 Task: Select a due date automation when advanced on, the moment a card is due add content with a name or a description starting with resume.
Action: Mouse moved to (993, 74)
Screenshot: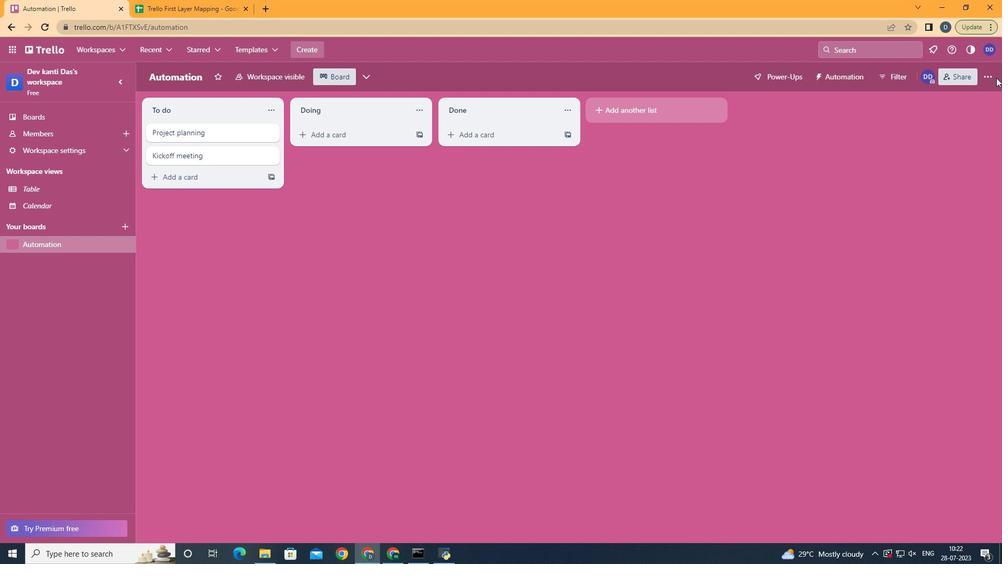 
Action: Mouse pressed left at (993, 74)
Screenshot: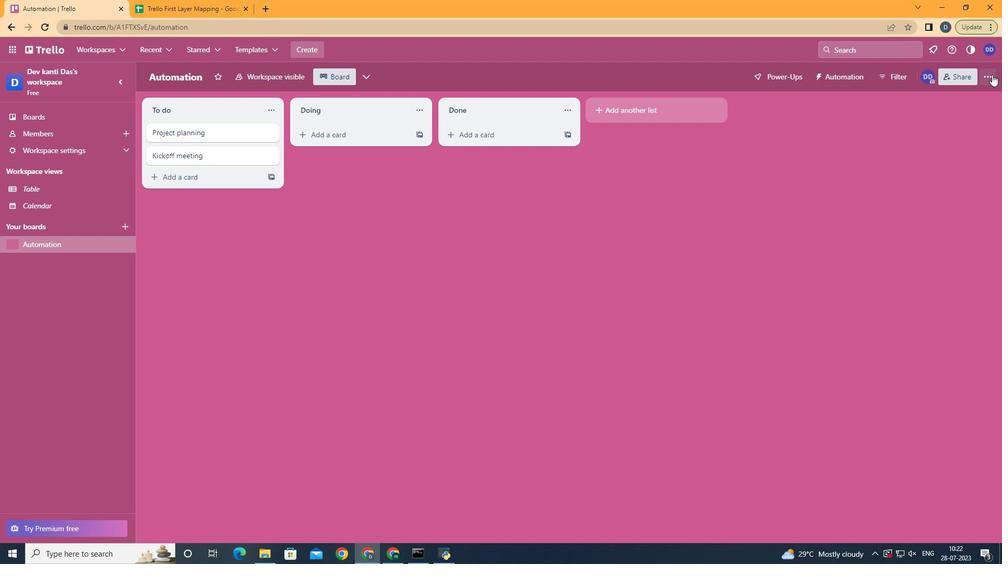 
Action: Mouse moved to (906, 226)
Screenshot: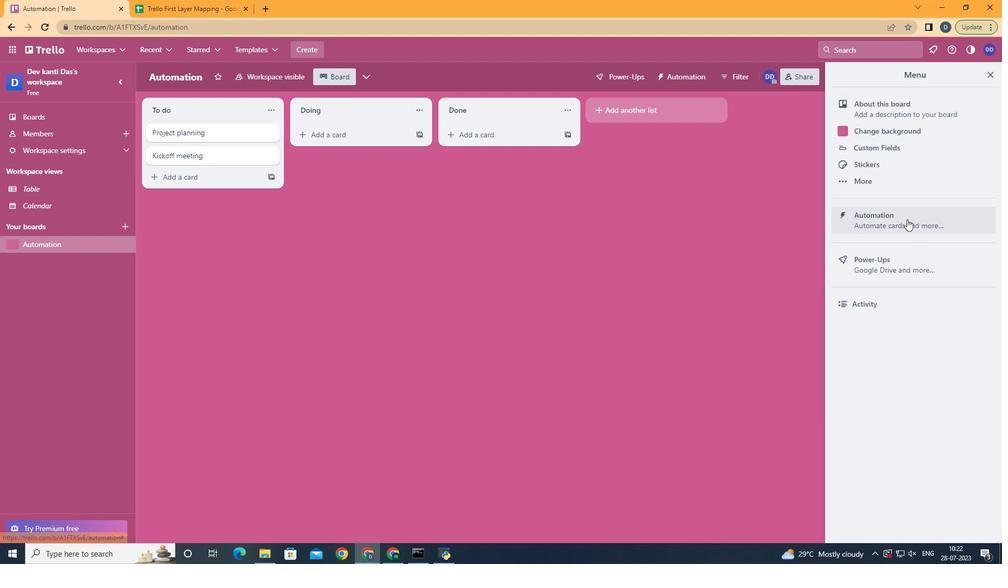 
Action: Mouse pressed left at (906, 226)
Screenshot: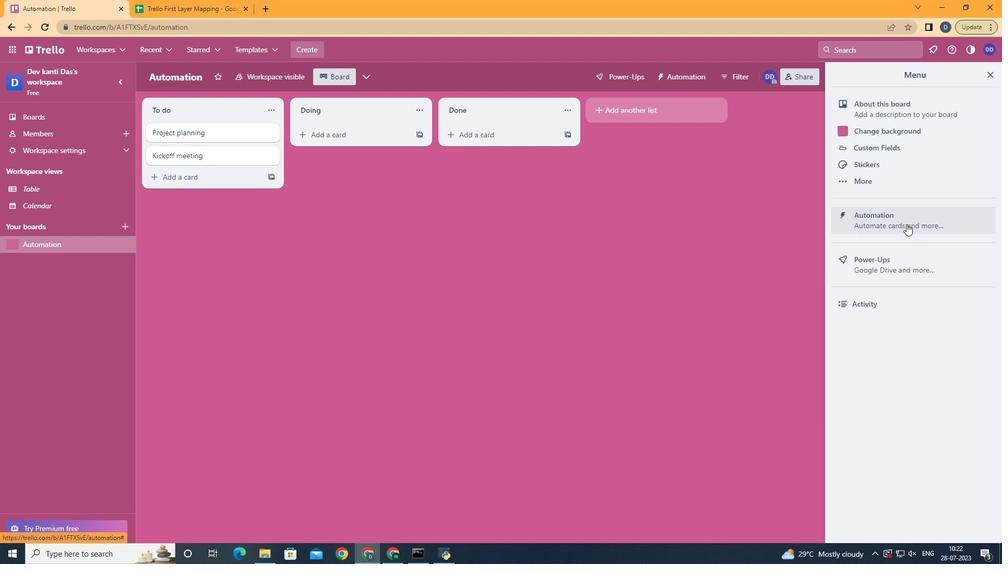 
Action: Mouse moved to (206, 203)
Screenshot: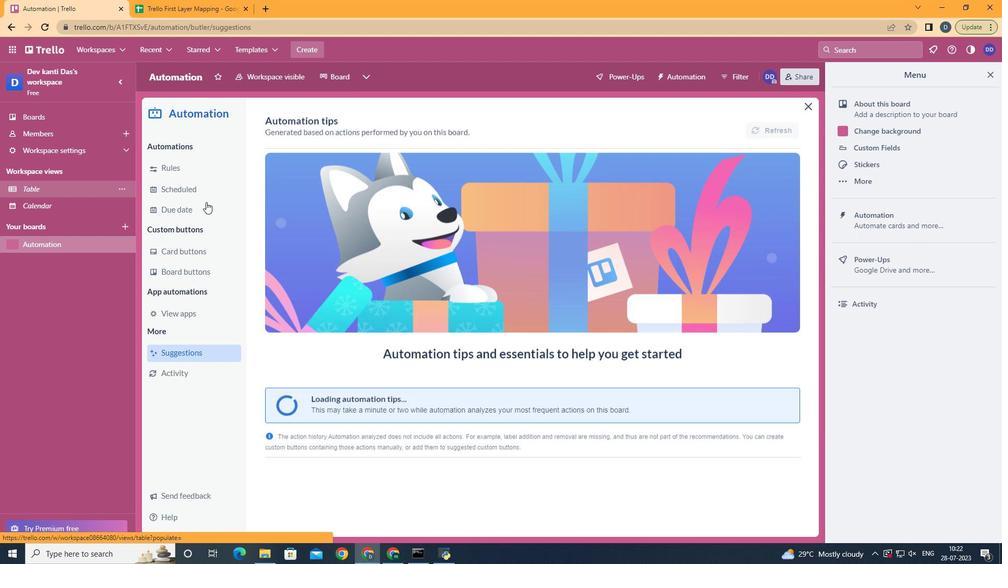 
Action: Mouse pressed left at (206, 203)
Screenshot: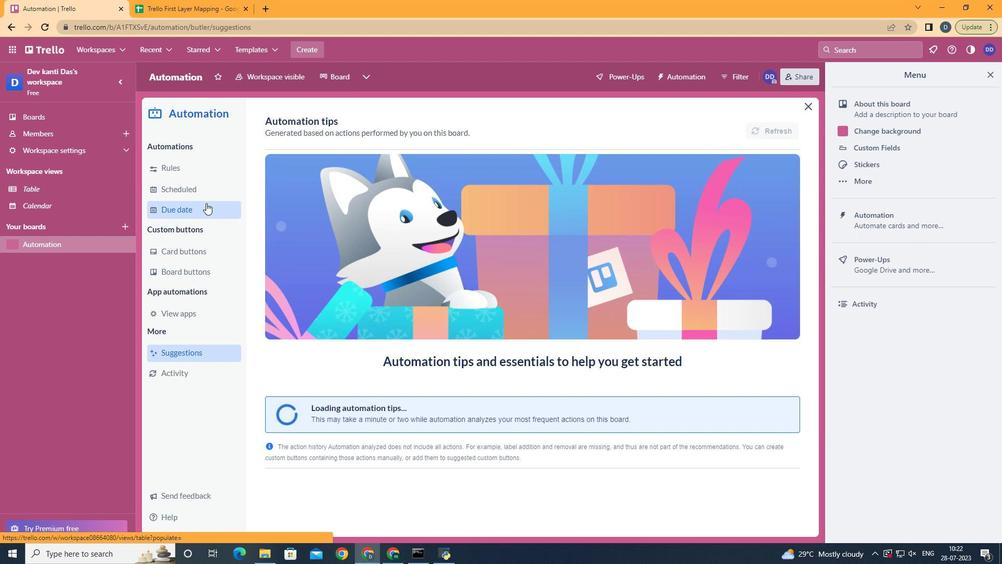 
Action: Mouse moved to (759, 125)
Screenshot: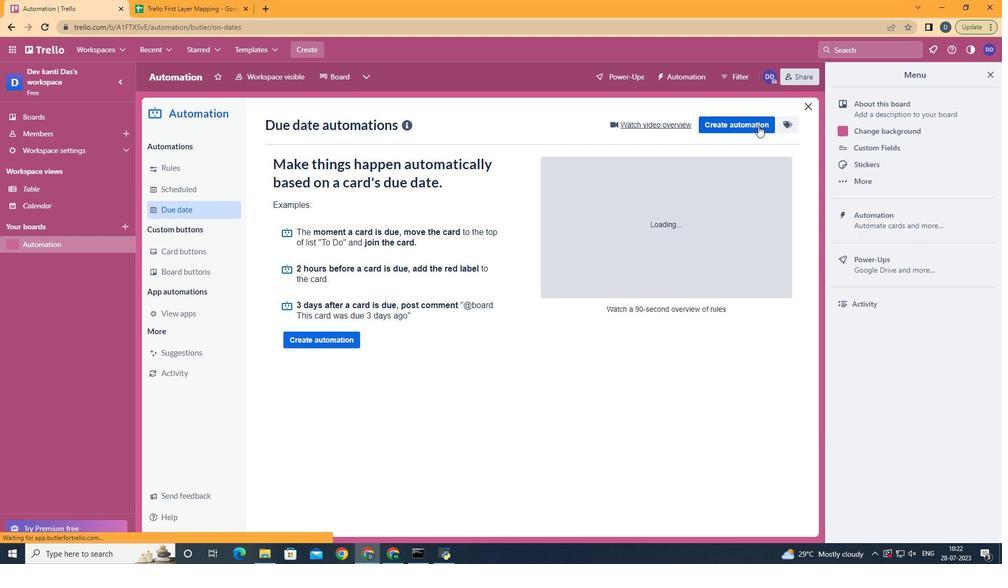 
Action: Mouse pressed left at (759, 125)
Screenshot: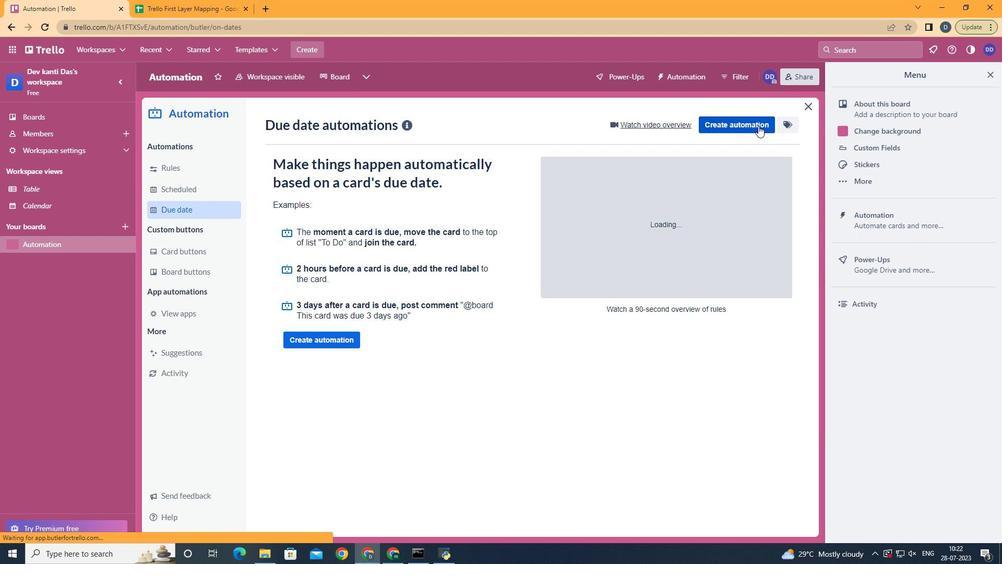 
Action: Mouse moved to (506, 230)
Screenshot: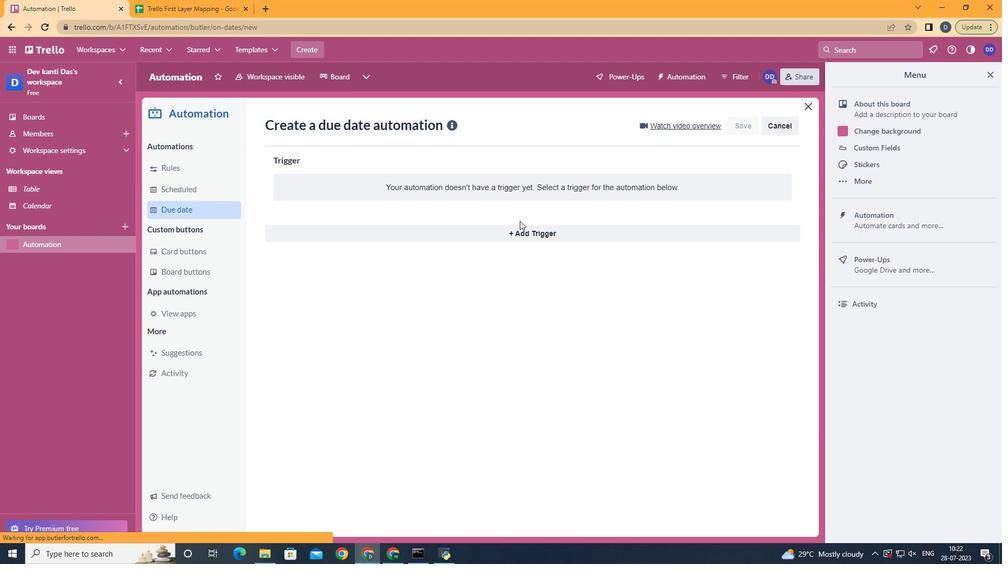 
Action: Mouse pressed left at (506, 230)
Screenshot: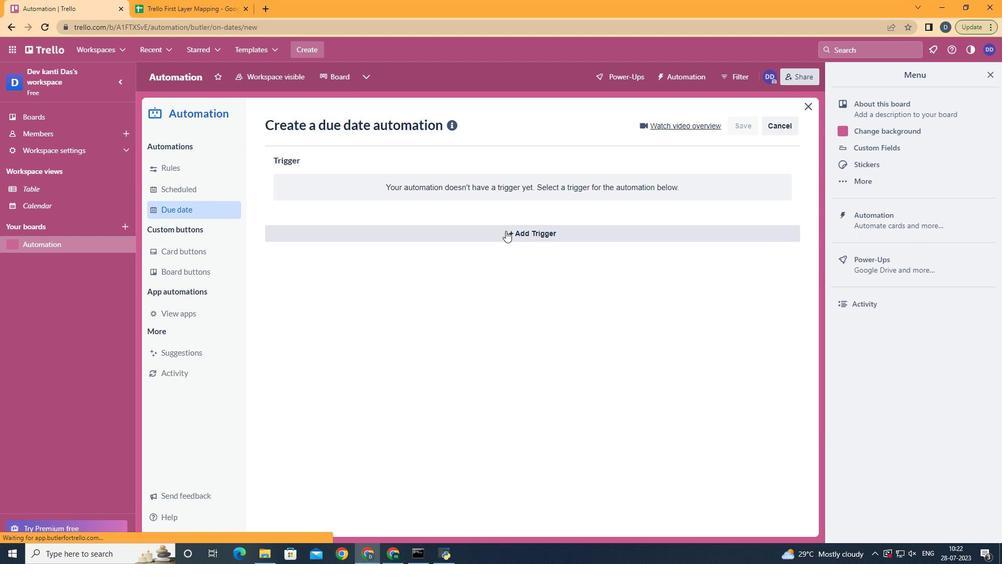 
Action: Mouse moved to (302, 385)
Screenshot: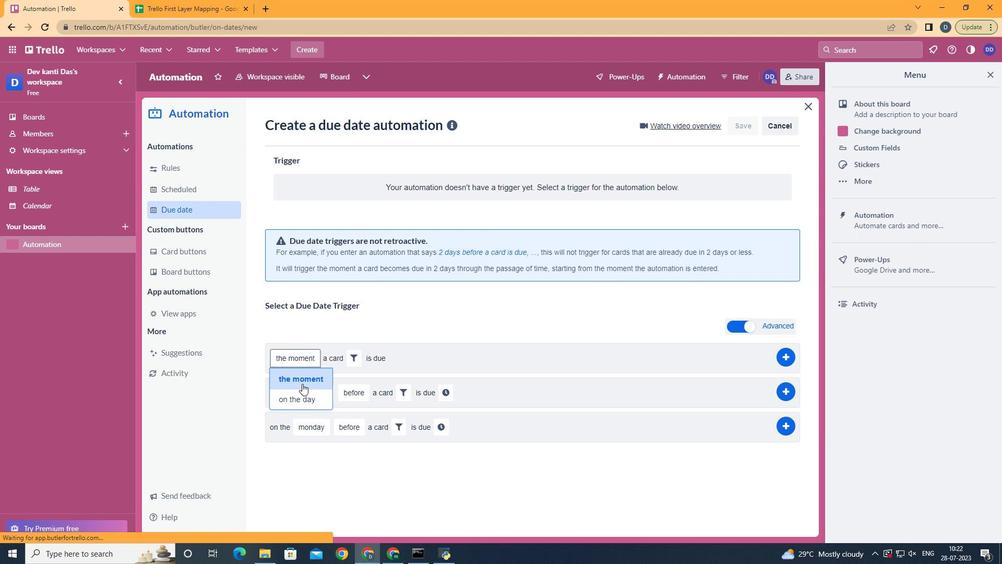
Action: Mouse pressed left at (302, 385)
Screenshot: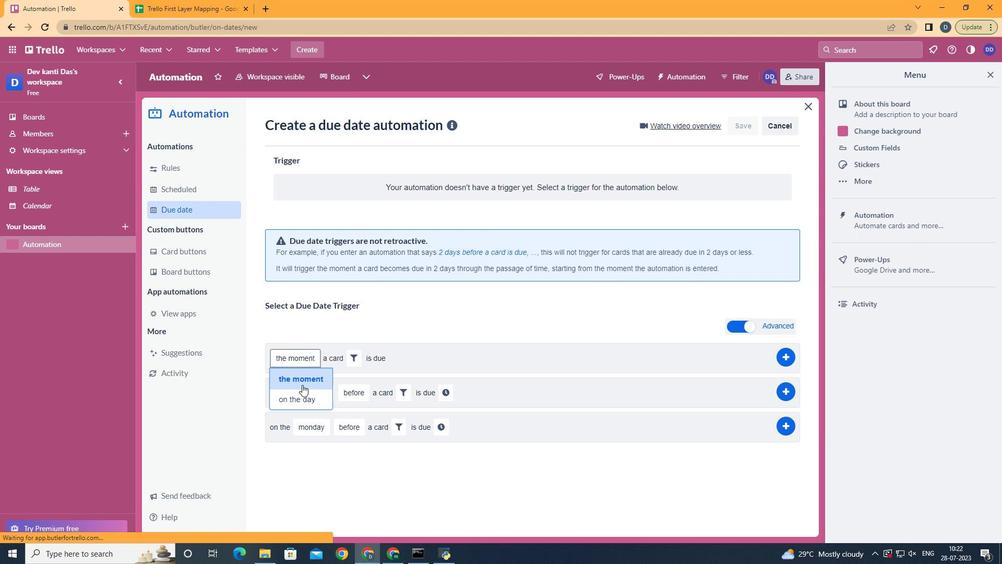
Action: Mouse moved to (356, 356)
Screenshot: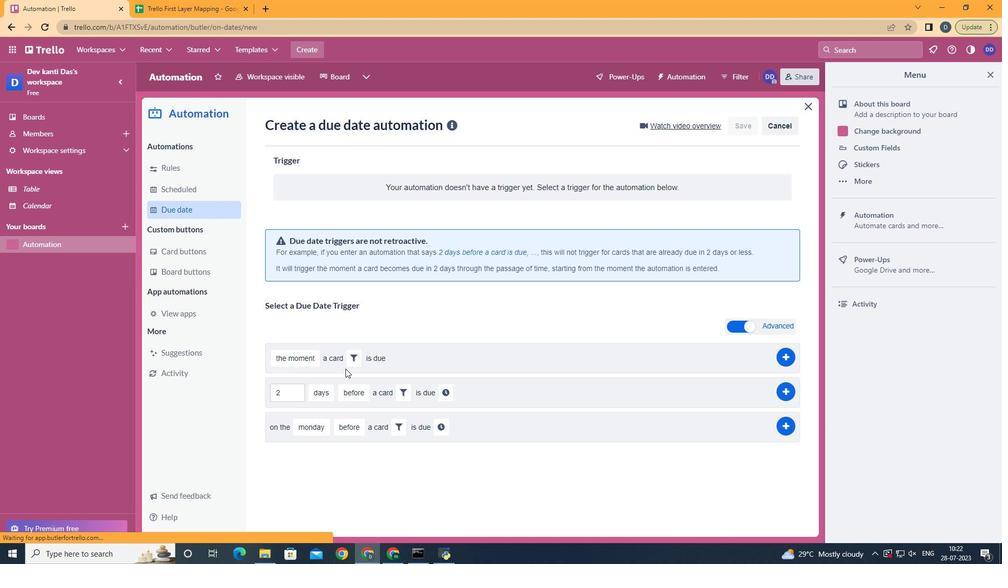 
Action: Mouse pressed left at (356, 356)
Screenshot: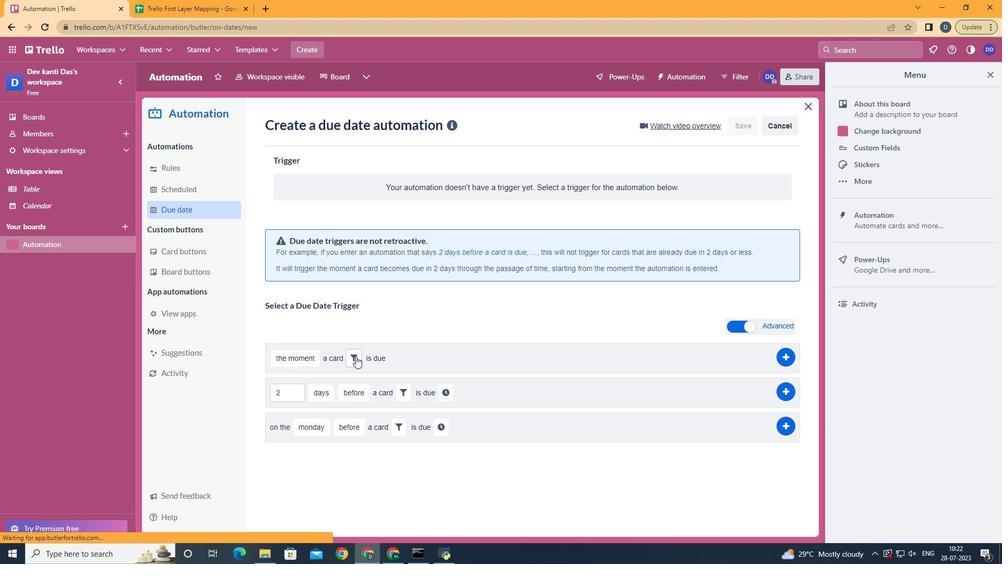 
Action: Mouse moved to (496, 392)
Screenshot: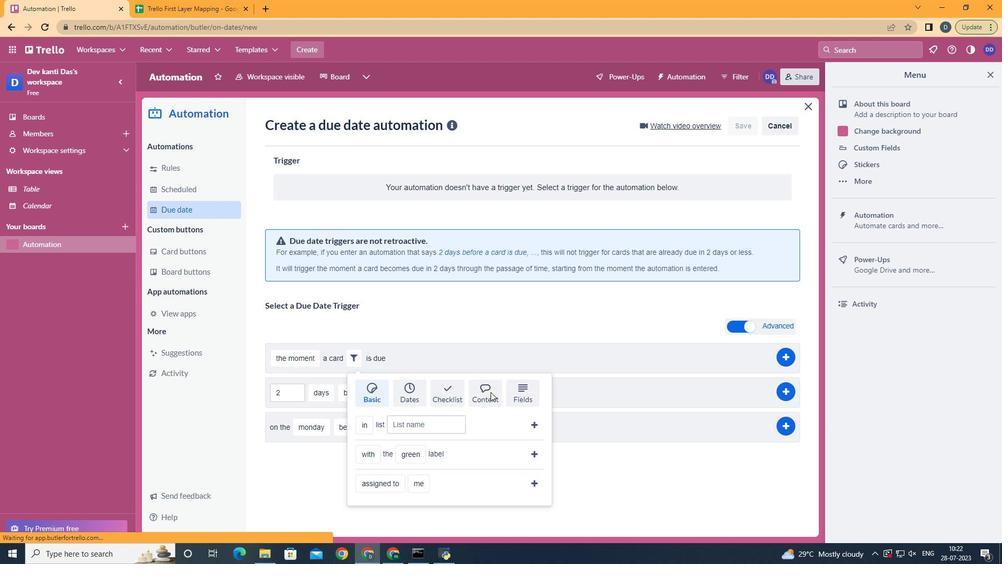 
Action: Mouse pressed left at (496, 392)
Screenshot: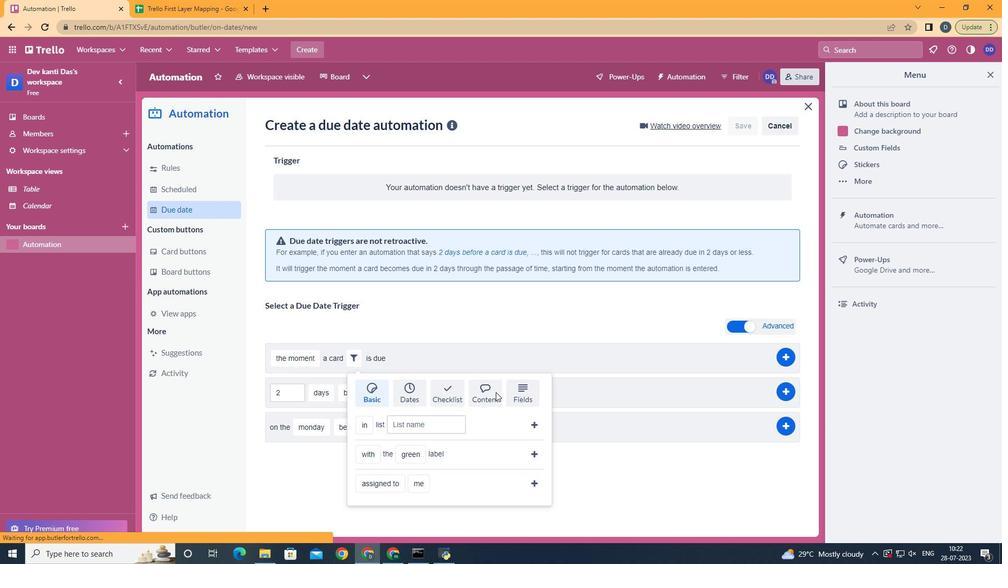 
Action: Mouse moved to (404, 491)
Screenshot: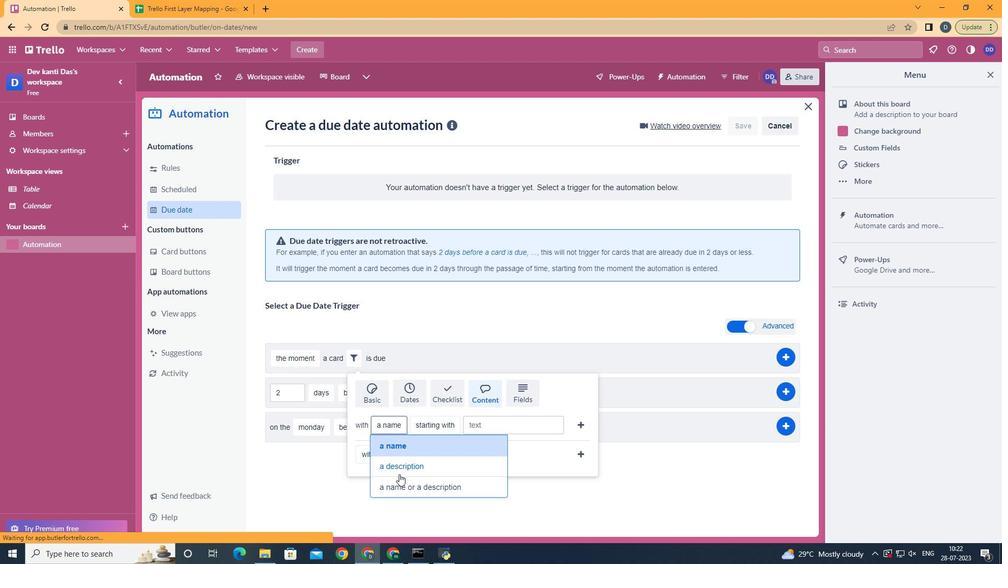 
Action: Mouse pressed left at (404, 491)
Screenshot: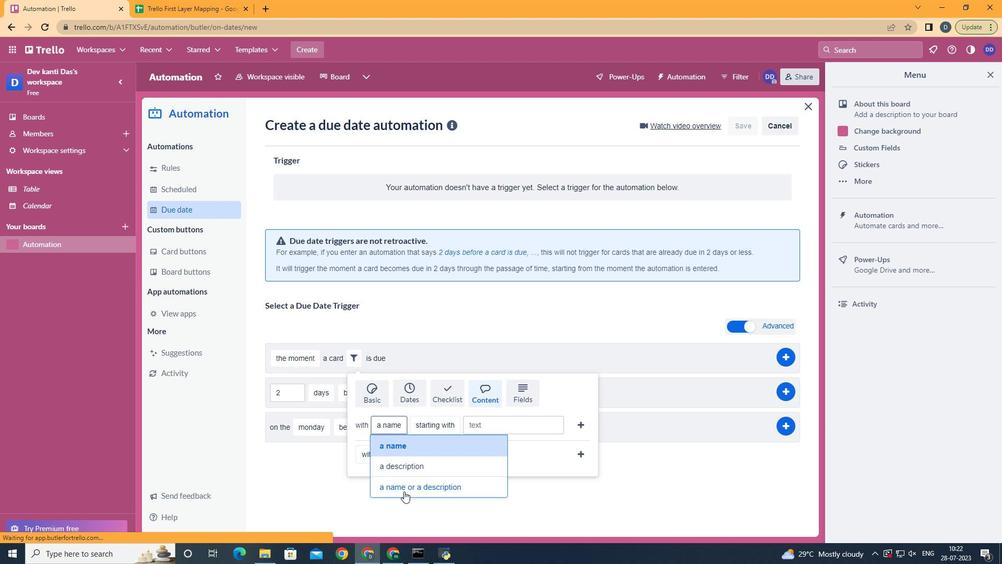 
Action: Mouse moved to (518, 302)
Screenshot: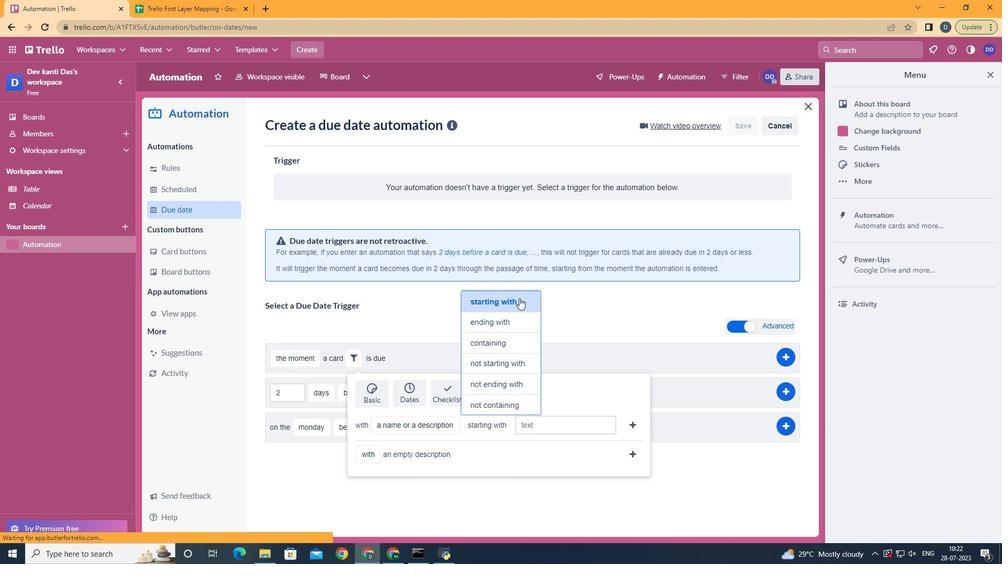
Action: Mouse pressed left at (519, 298)
Screenshot: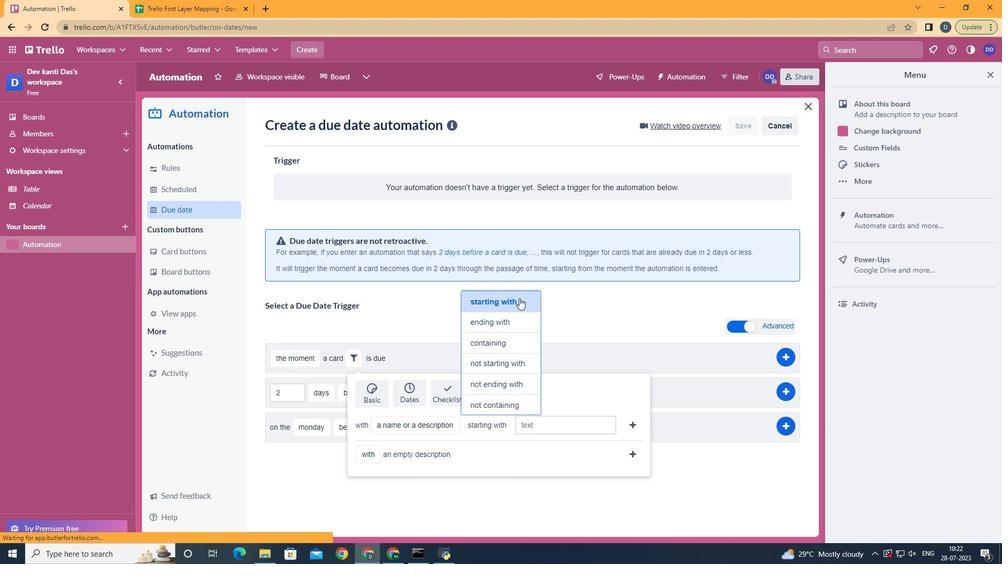 
Action: Mouse moved to (546, 424)
Screenshot: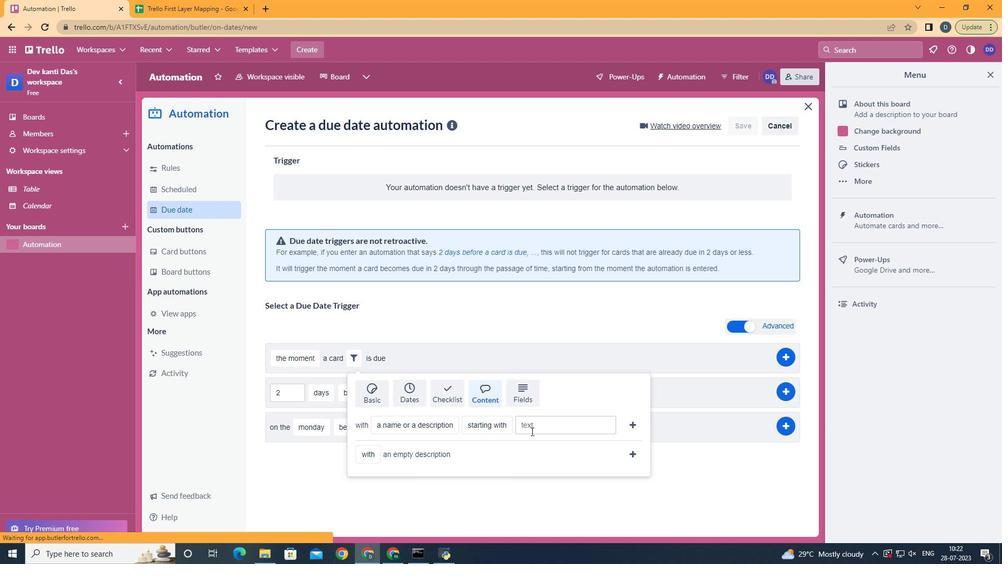 
Action: Mouse pressed left at (546, 424)
Screenshot: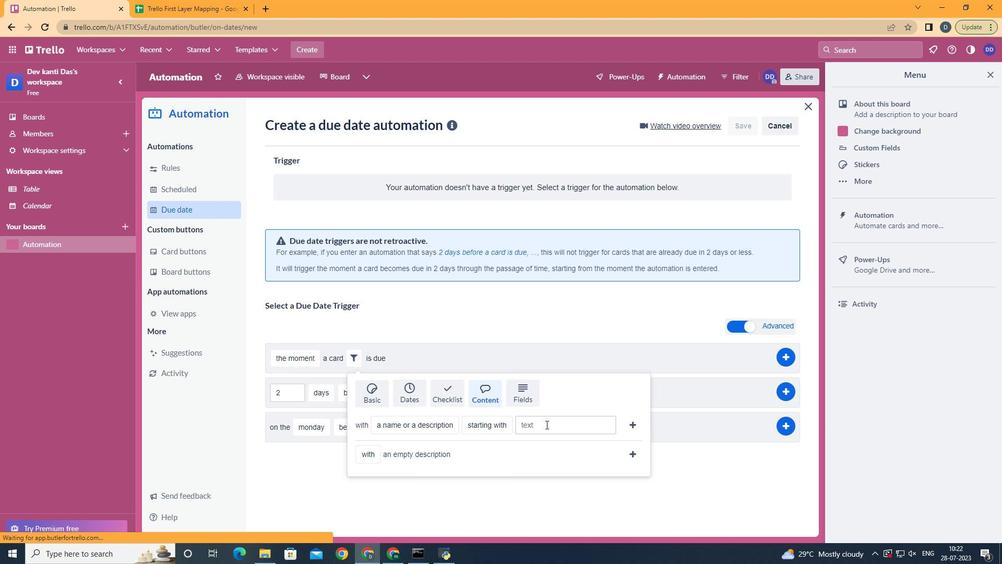 
Action: Key pressed resume
Screenshot: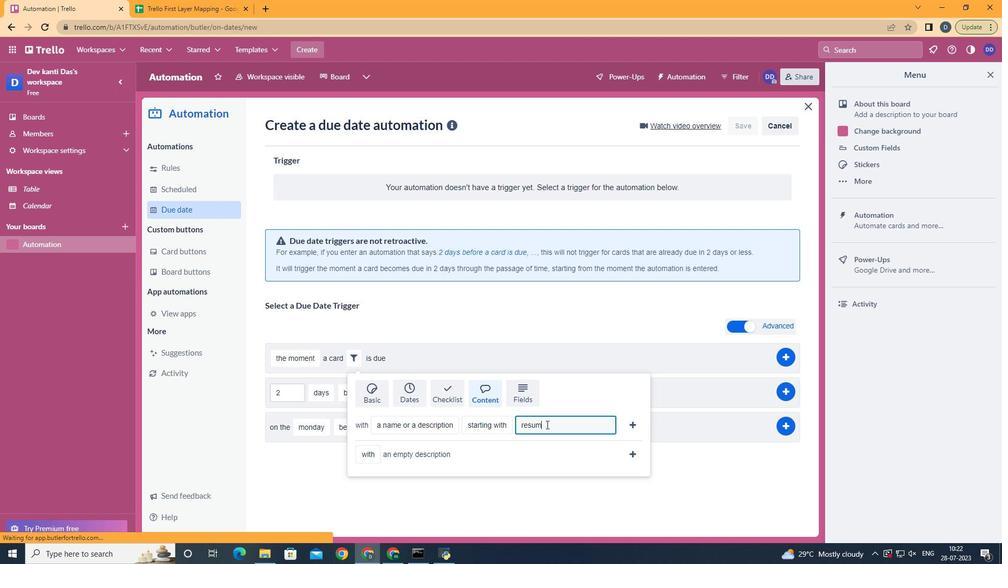 
Action: Mouse moved to (627, 428)
Screenshot: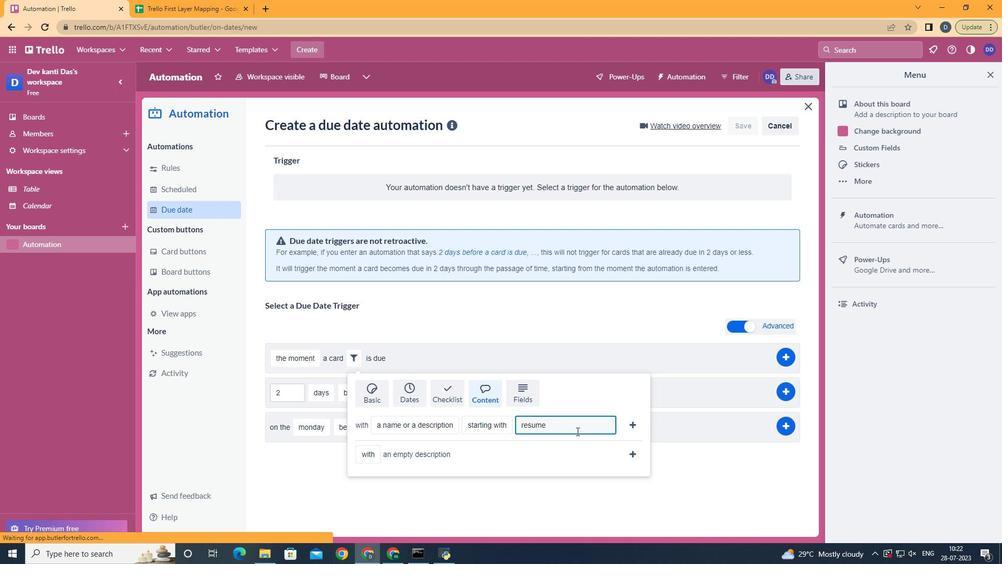 
Action: Mouse pressed left at (627, 428)
Screenshot: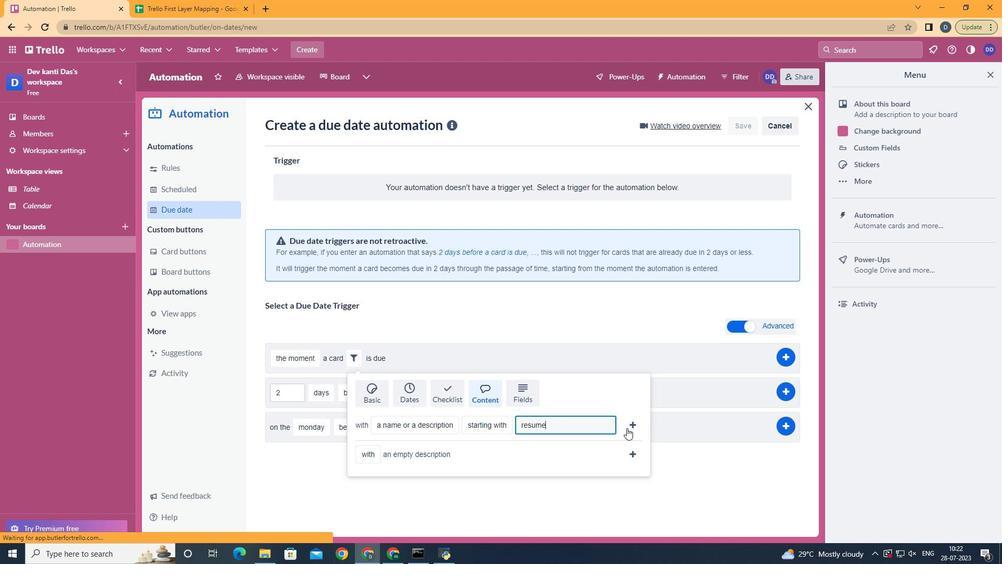 
